 Task: Look for products with sea salt flavor in the category "Chocolate Candies".
Action: Mouse moved to (54, 108)
Screenshot: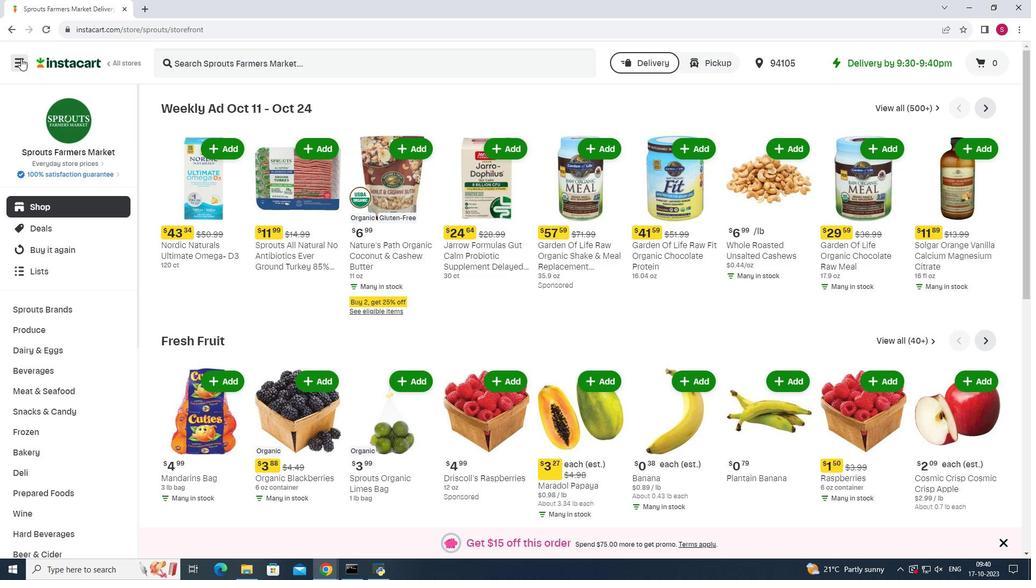 
Action: Mouse pressed left at (54, 108)
Screenshot: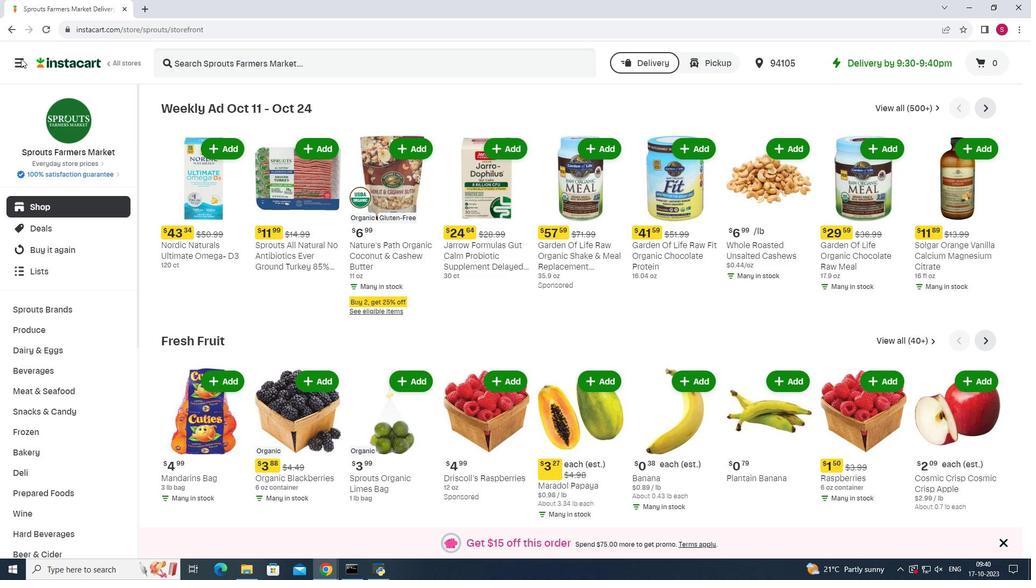 
Action: Mouse moved to (80, 275)
Screenshot: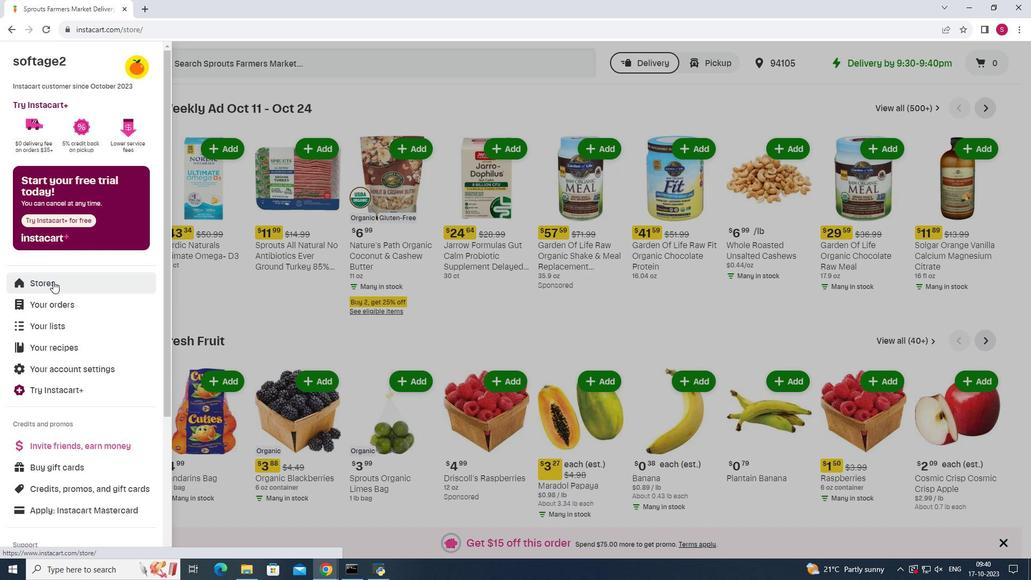 
Action: Mouse pressed left at (80, 275)
Screenshot: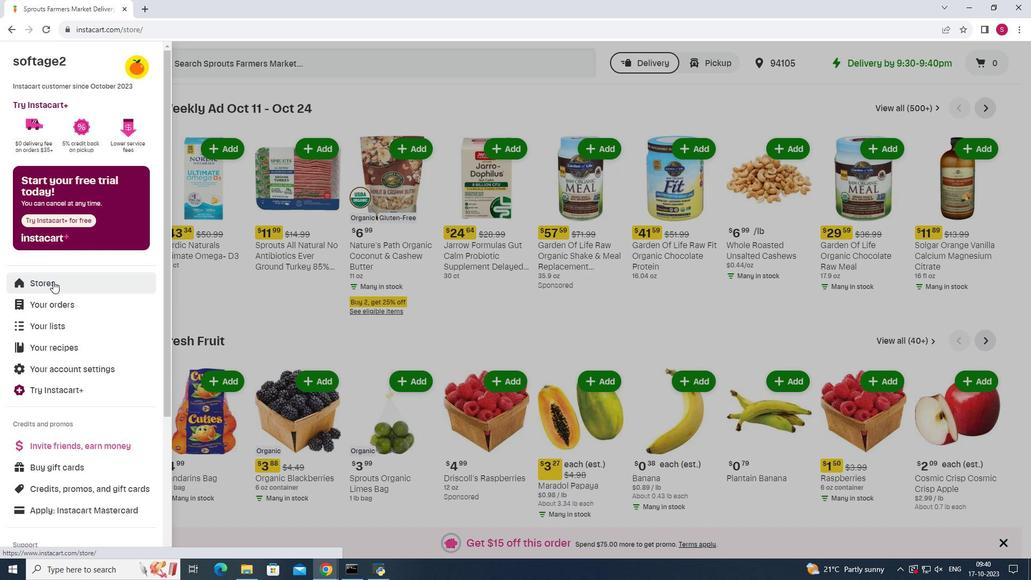 
Action: Mouse moved to (241, 141)
Screenshot: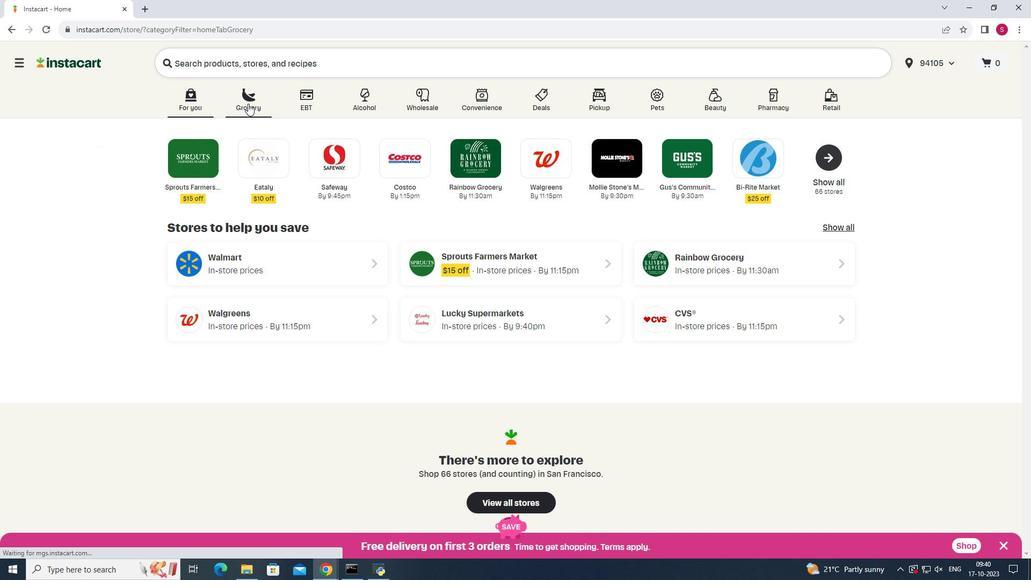 
Action: Mouse pressed left at (241, 141)
Screenshot: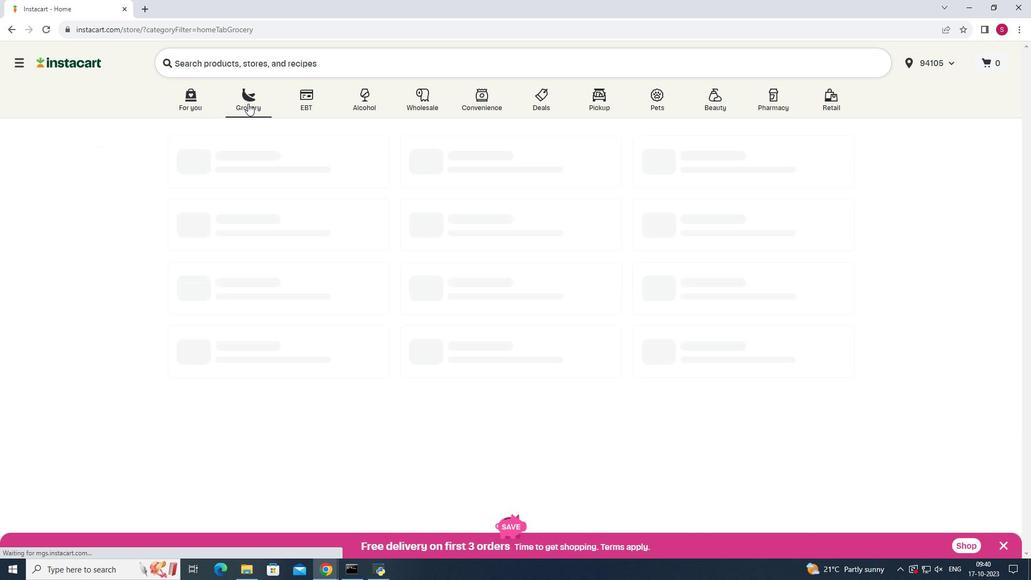 
Action: Mouse moved to (619, 180)
Screenshot: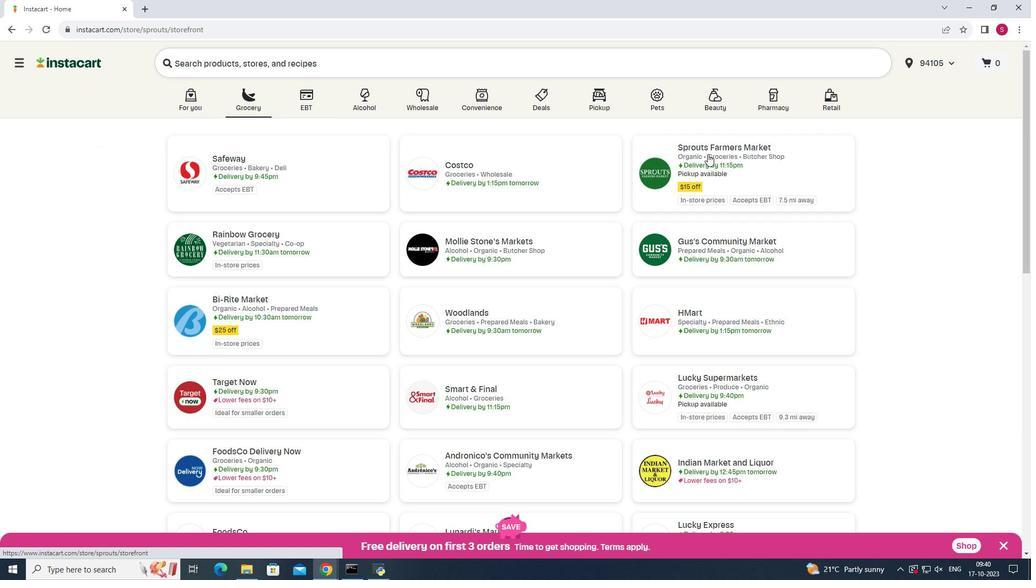 
Action: Mouse pressed left at (619, 180)
Screenshot: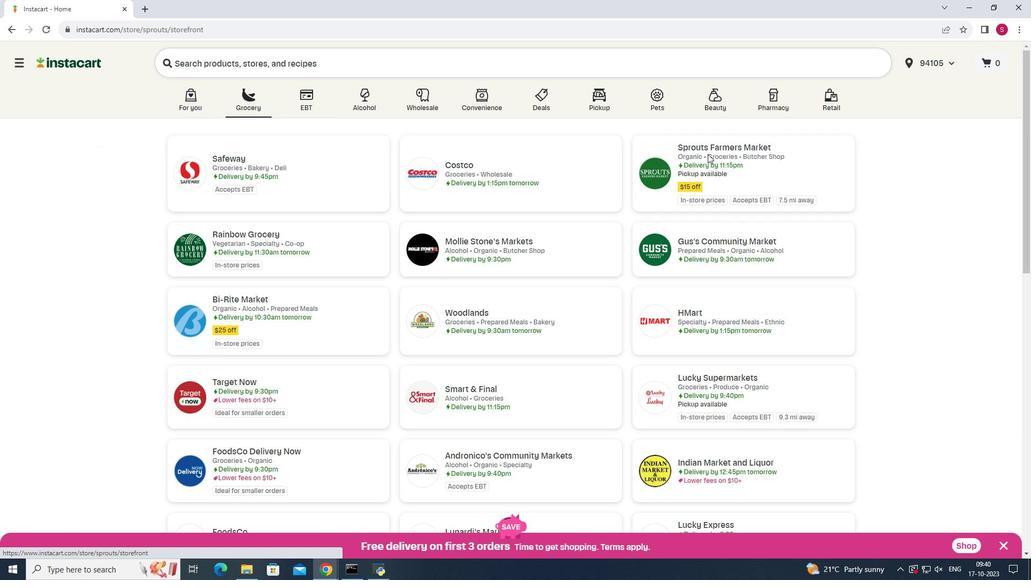 
Action: Mouse moved to (77, 369)
Screenshot: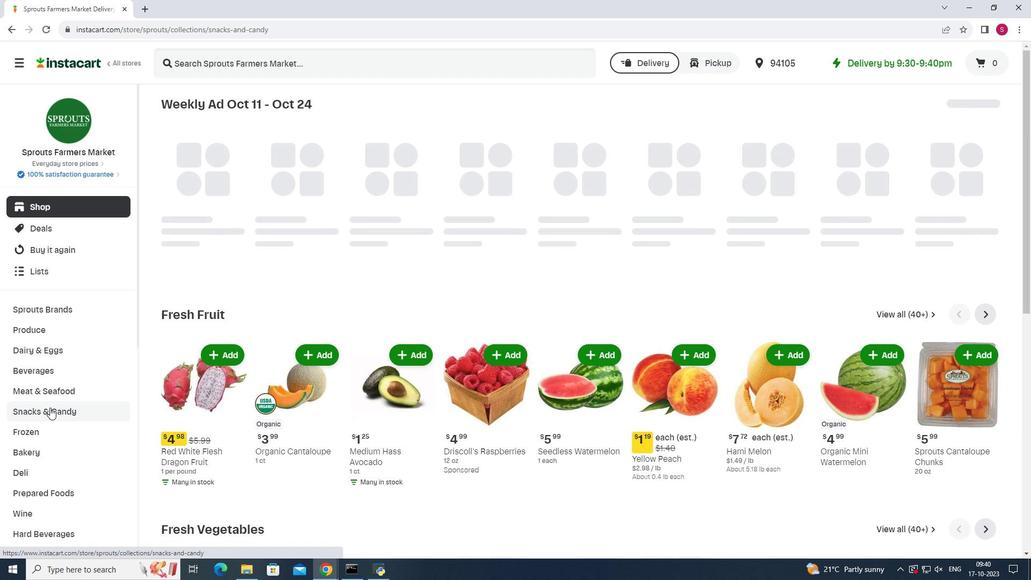 
Action: Mouse pressed left at (77, 369)
Screenshot: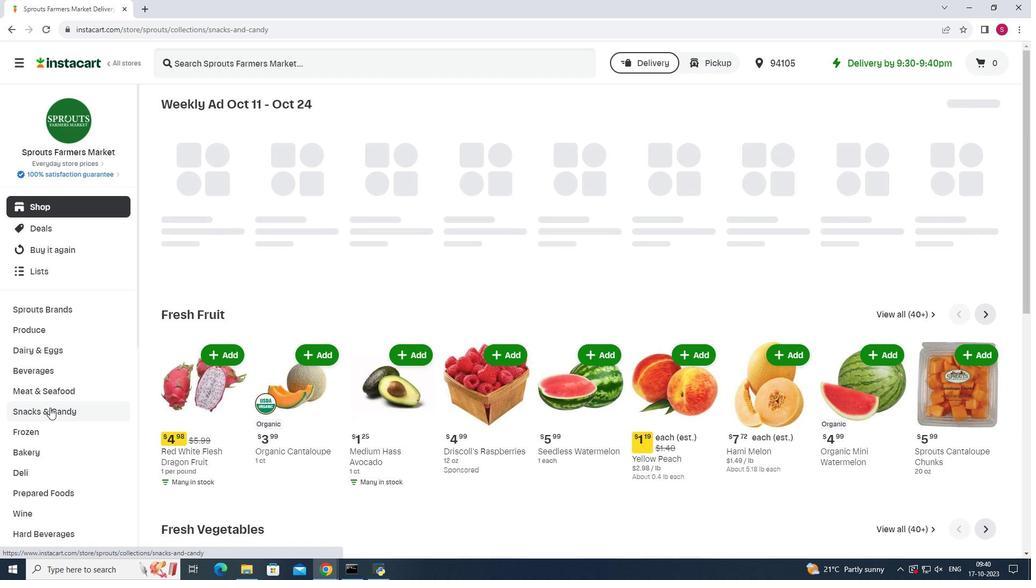 
Action: Mouse moved to (285, 162)
Screenshot: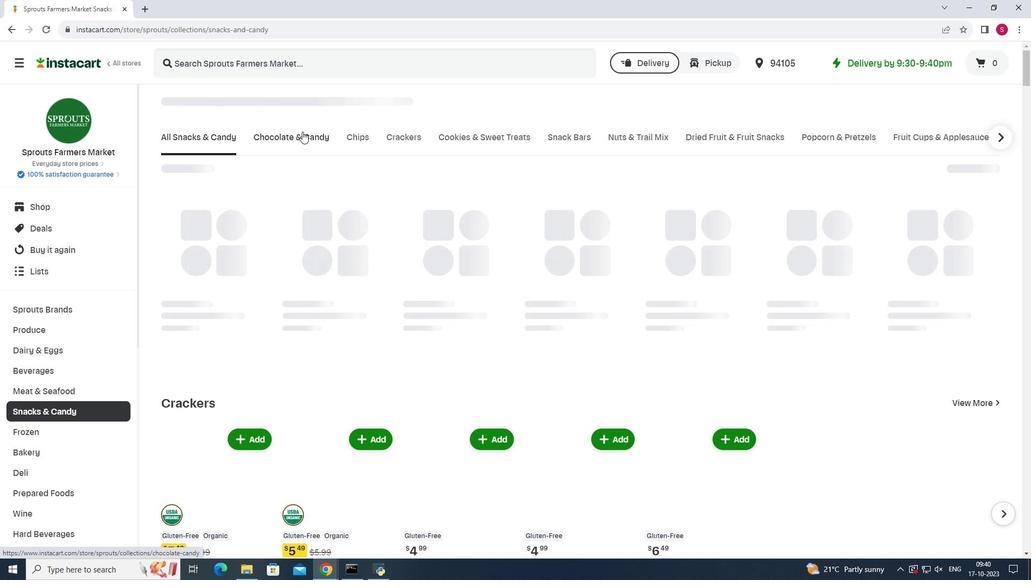 
Action: Mouse pressed left at (285, 162)
Screenshot: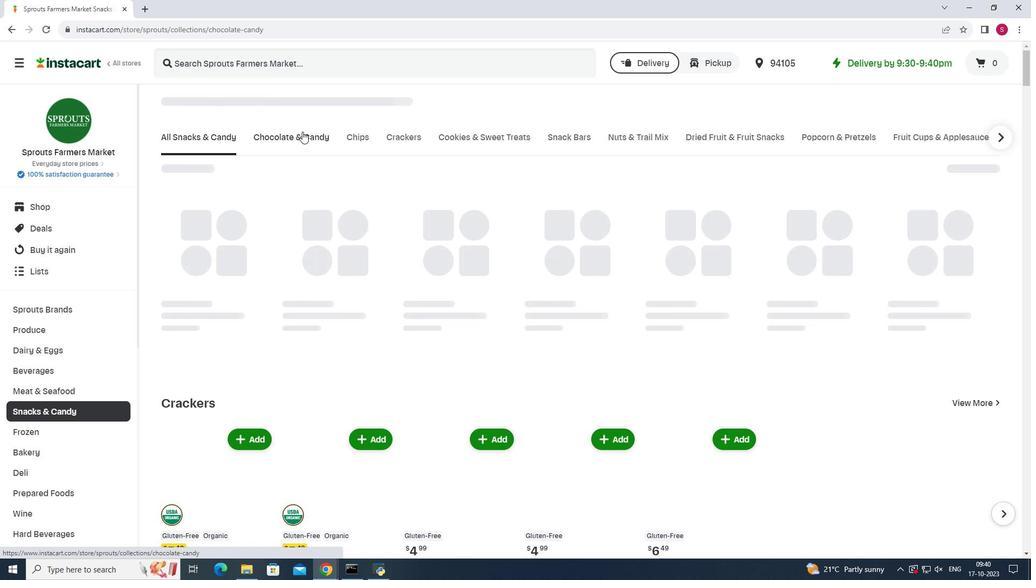 
Action: Mouse moved to (268, 197)
Screenshot: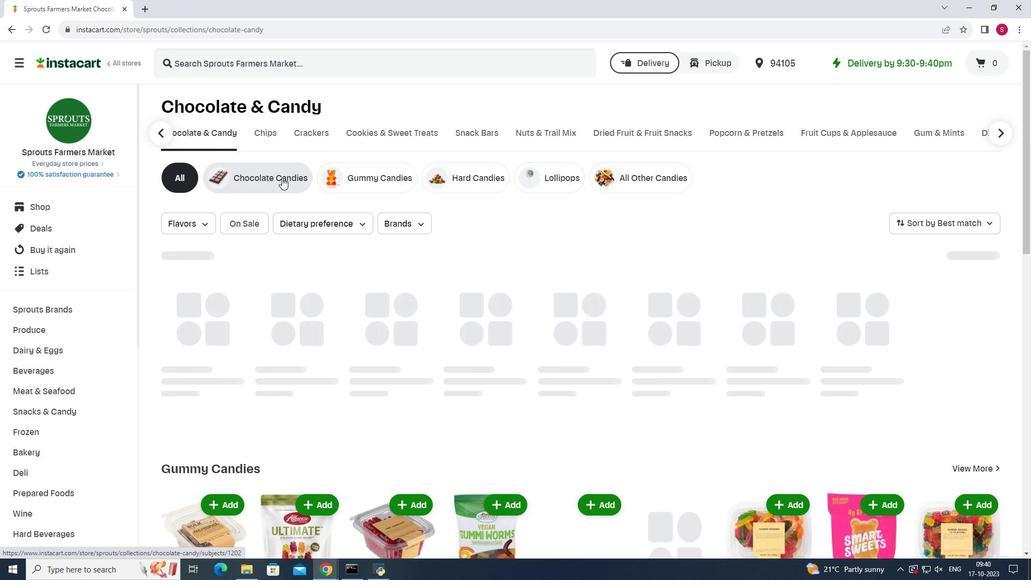 
Action: Mouse pressed left at (268, 197)
Screenshot: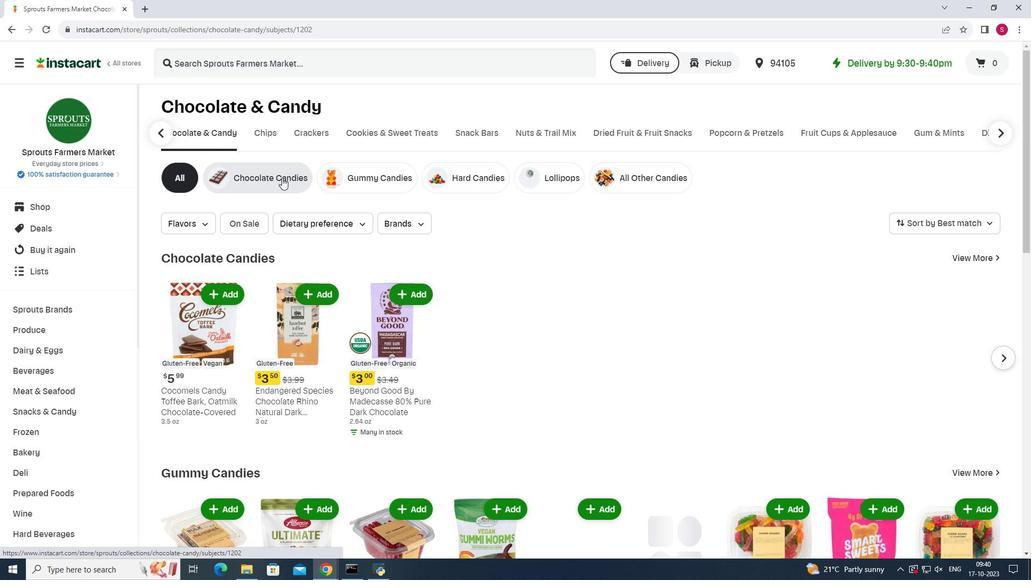 
Action: Mouse pressed left at (268, 197)
Screenshot: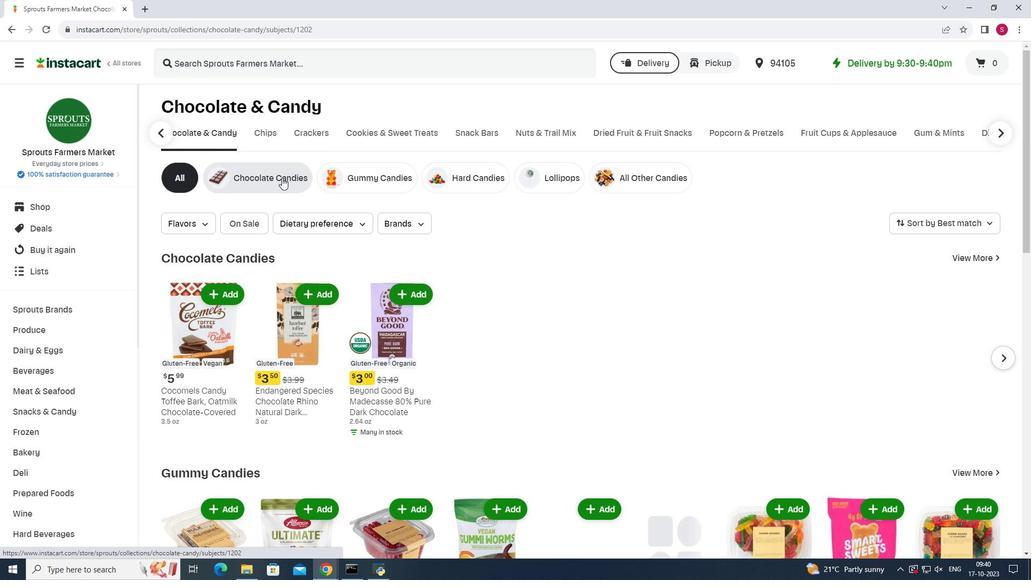 
Action: Mouse moved to (204, 229)
Screenshot: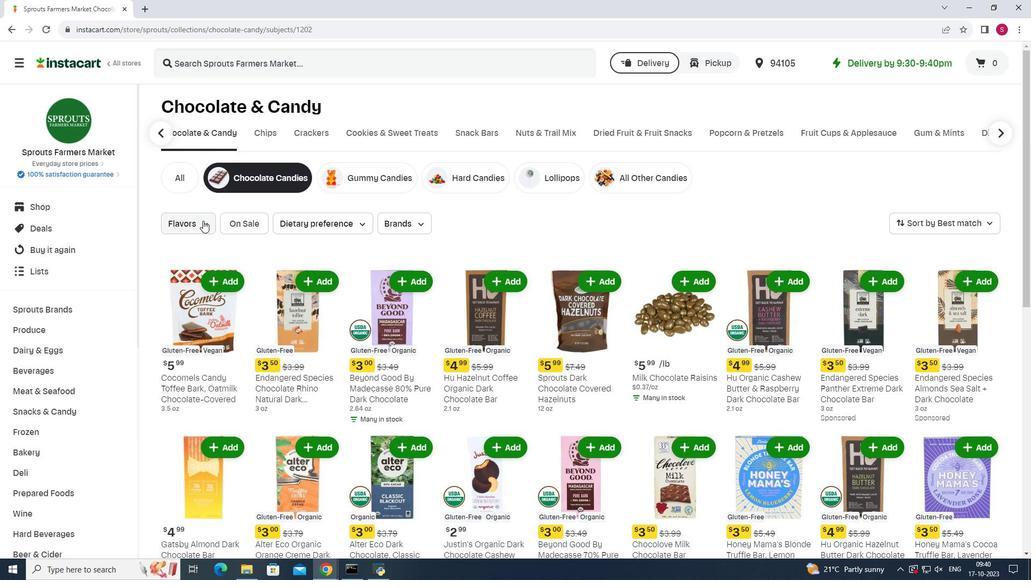 
Action: Mouse pressed left at (204, 229)
Screenshot: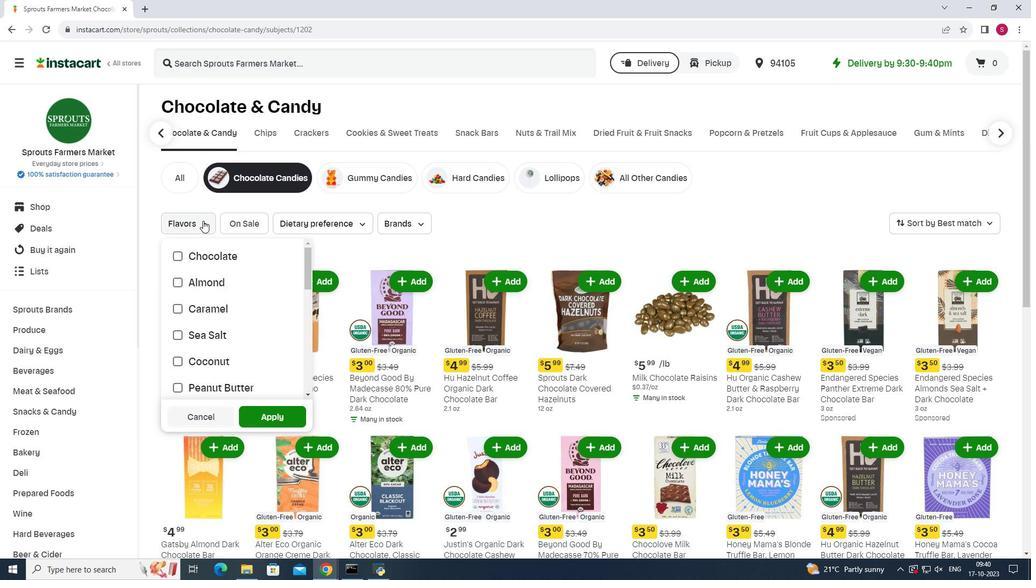 
Action: Mouse moved to (181, 316)
Screenshot: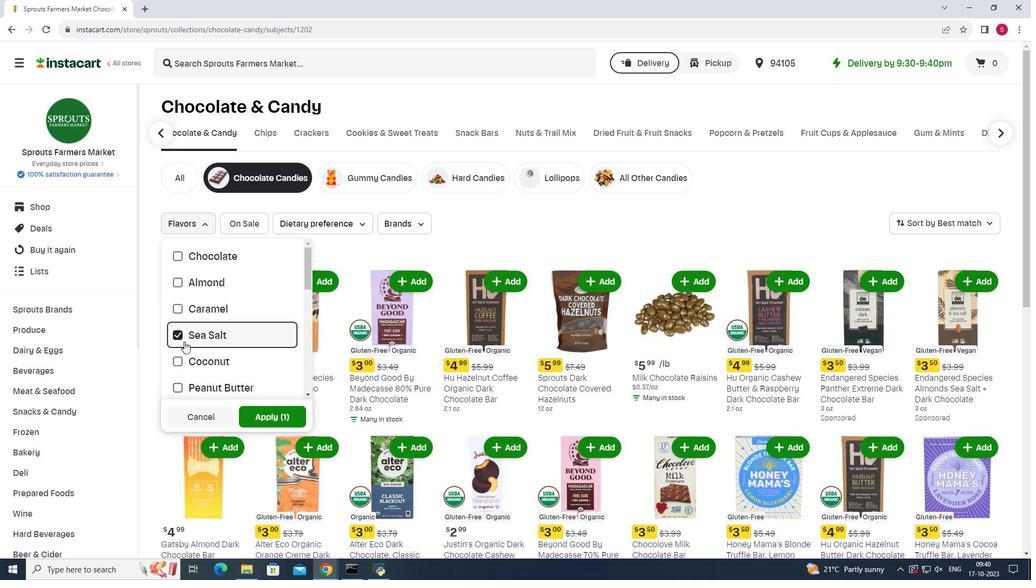 
Action: Mouse pressed left at (181, 316)
Screenshot: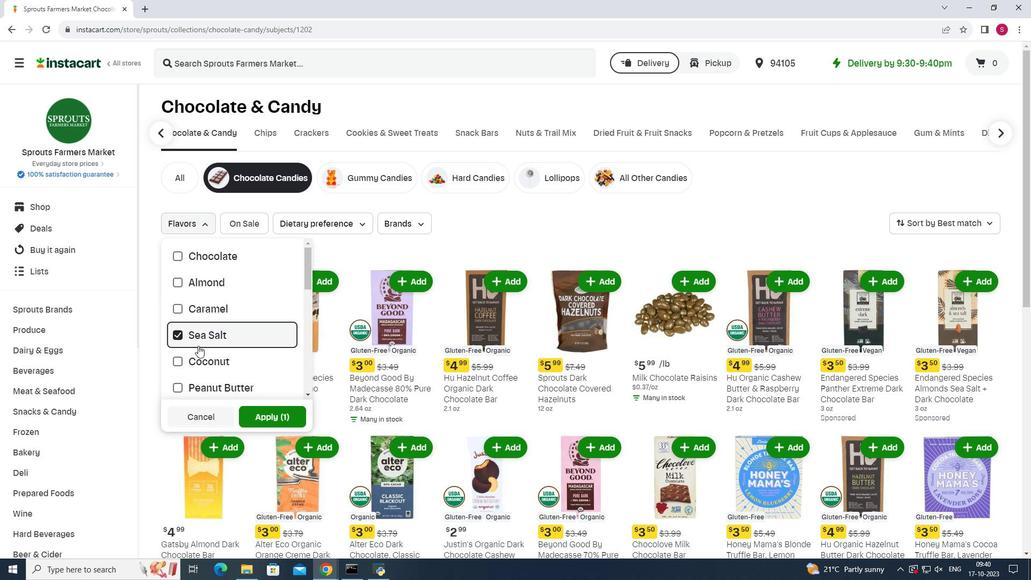 
Action: Mouse moved to (258, 375)
Screenshot: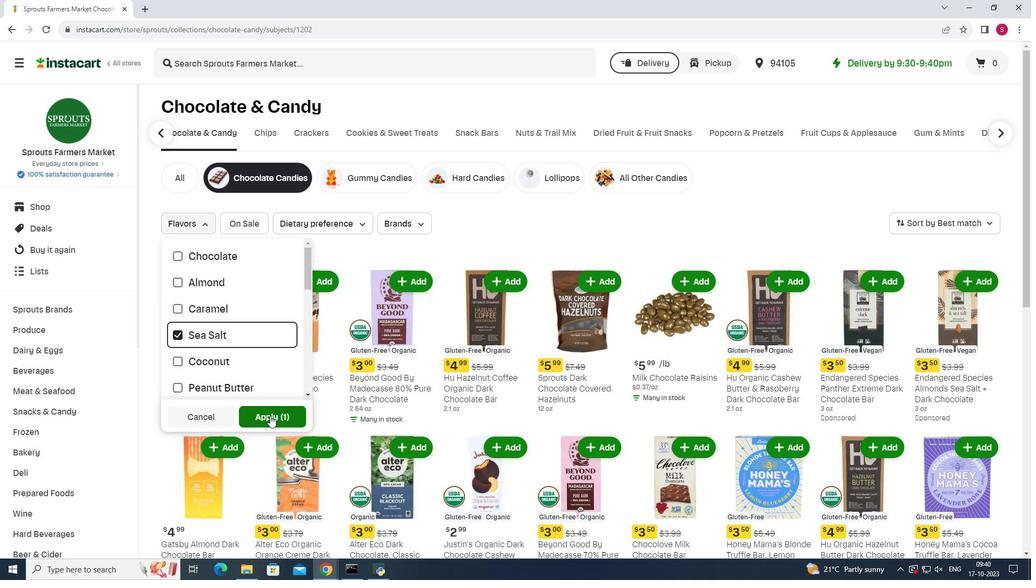 
Action: Mouse pressed left at (258, 375)
Screenshot: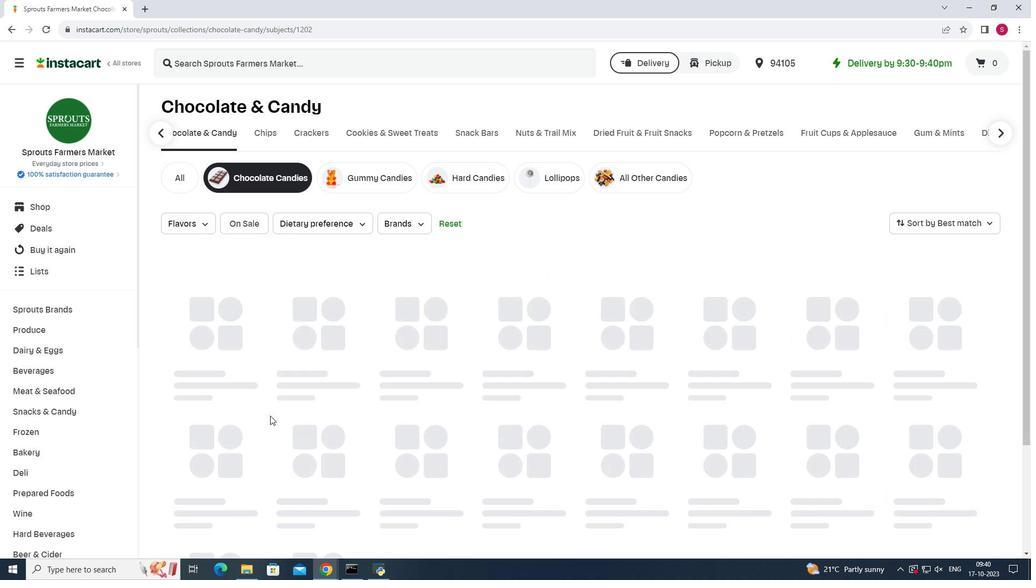 
Action: Mouse moved to (639, 261)
Screenshot: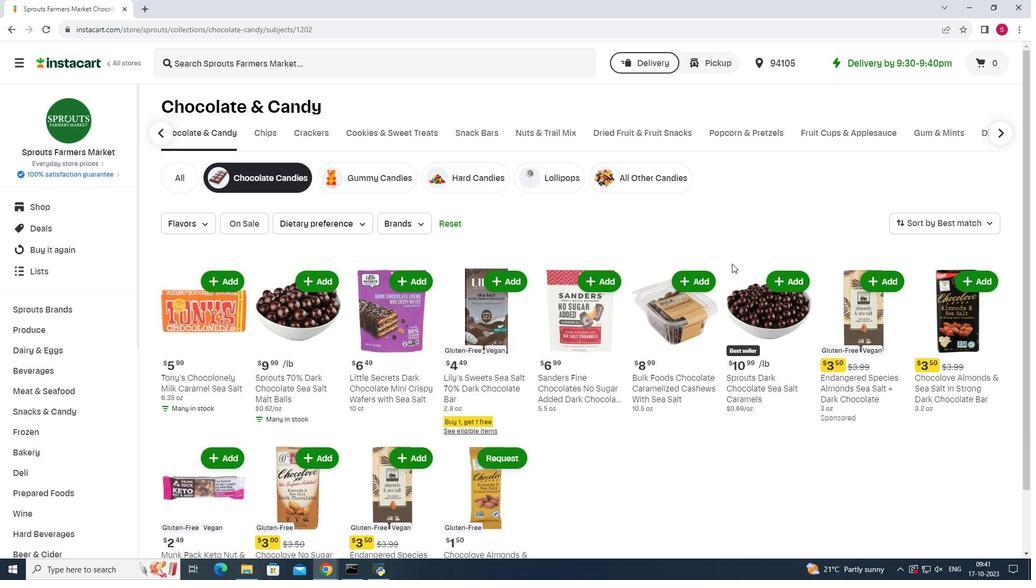 
Action: Mouse scrolled (639, 261) with delta (0, 0)
Screenshot: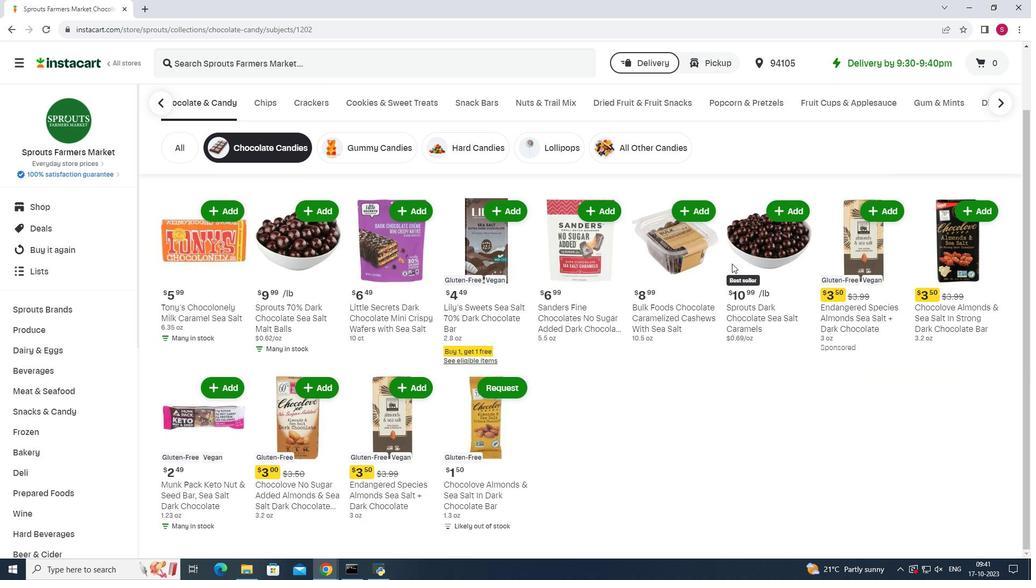 
Action: Mouse scrolled (639, 261) with delta (0, 0)
Screenshot: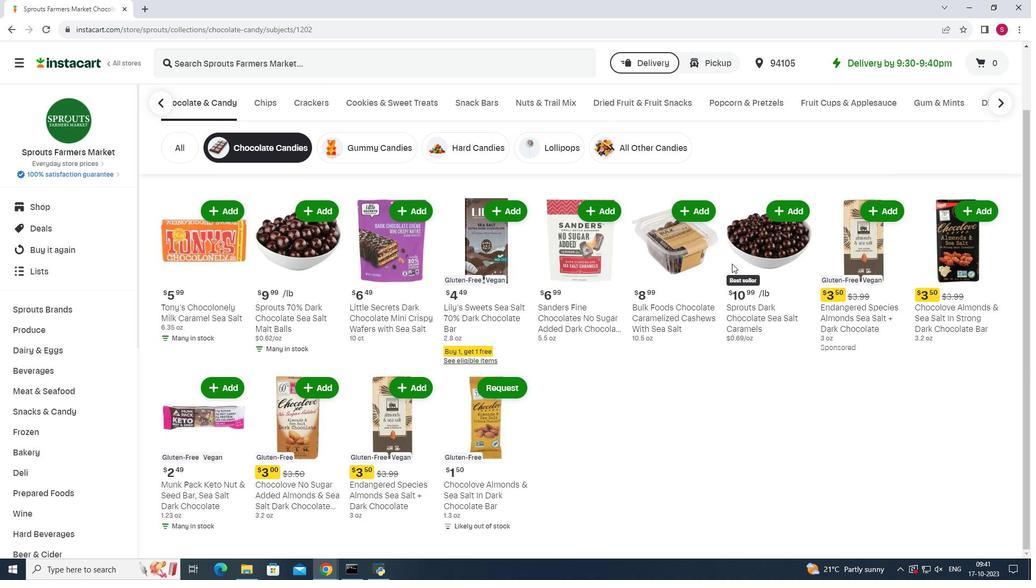 
Action: Mouse scrolled (639, 261) with delta (0, 0)
Screenshot: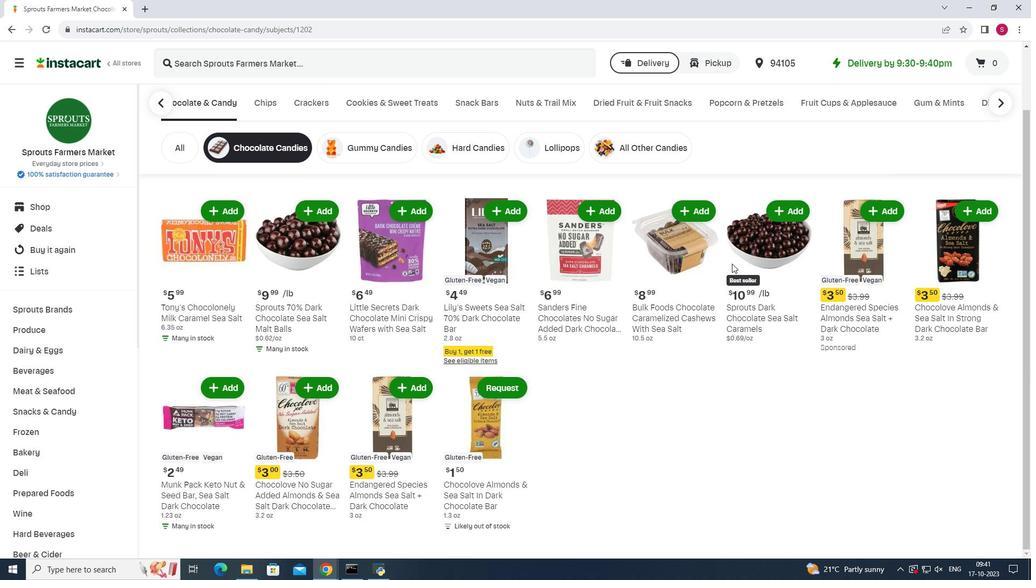 
Action: Mouse scrolled (639, 262) with delta (0, 0)
Screenshot: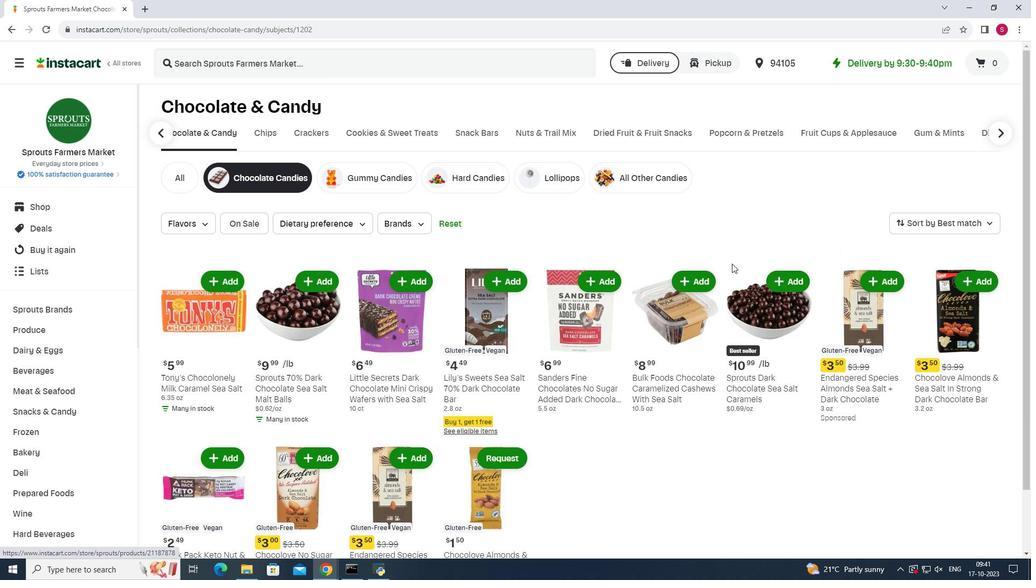 
Action: Mouse scrolled (639, 262) with delta (0, 0)
Screenshot: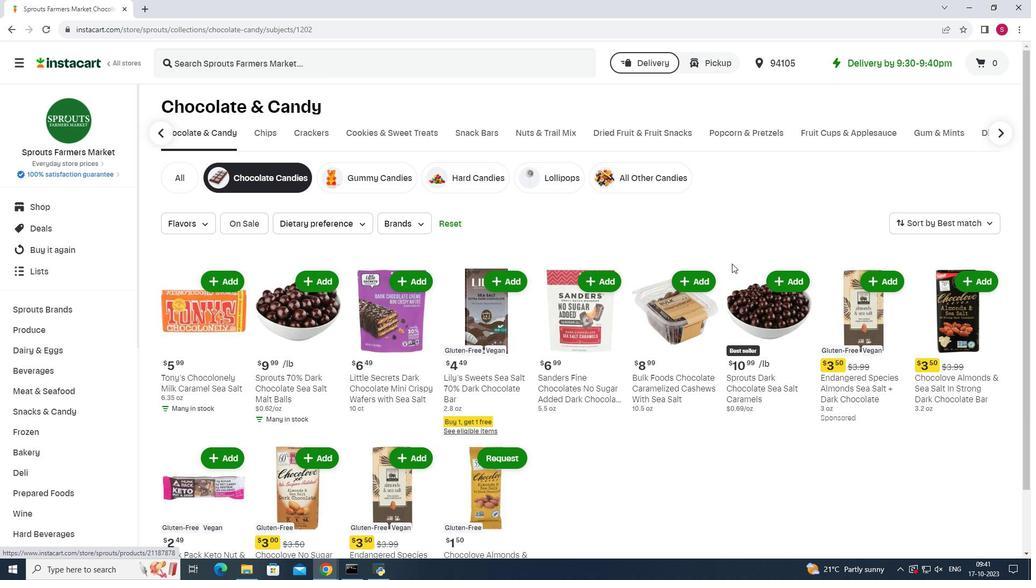 
Action: Mouse moved to (639, 261)
Screenshot: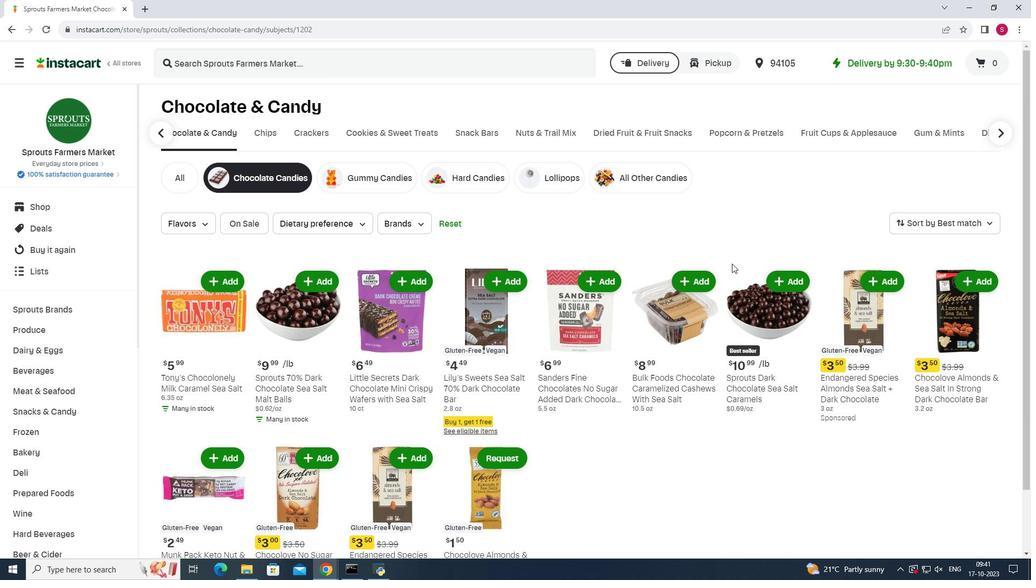 
